 Task: Send the message.
Action: Mouse moved to (702, 618)
Screenshot: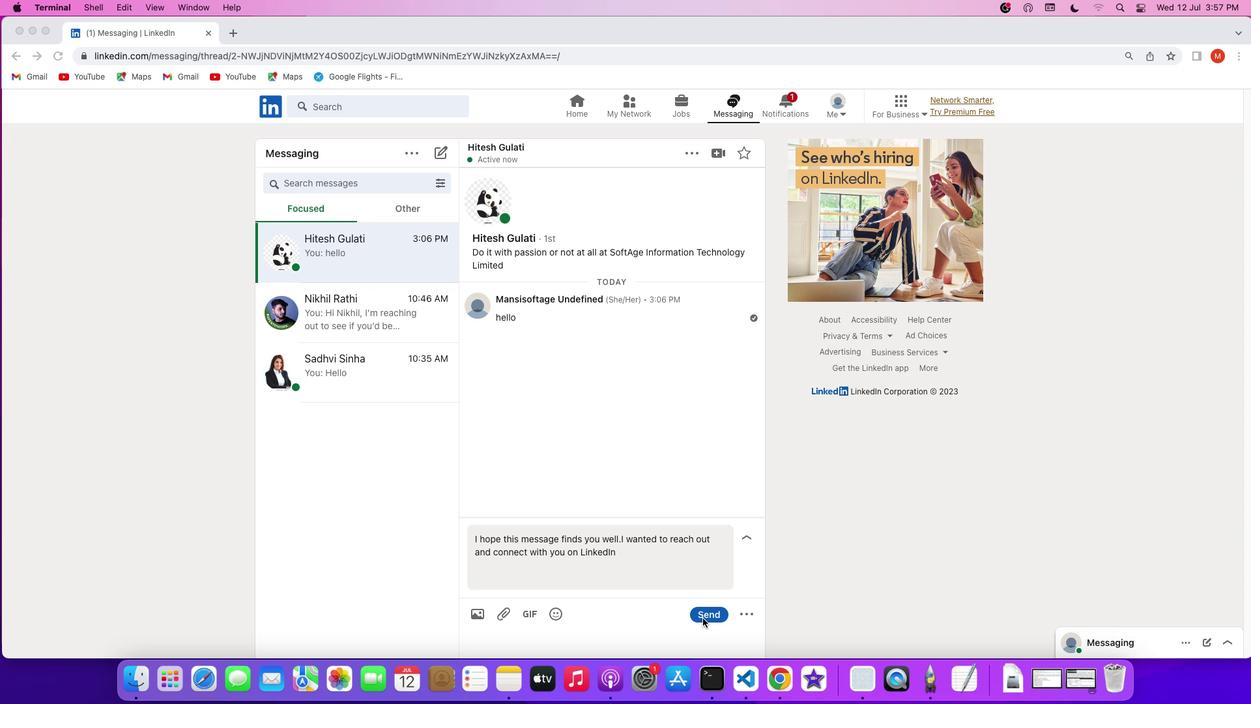 
Action: Mouse pressed left at (702, 618)
Screenshot: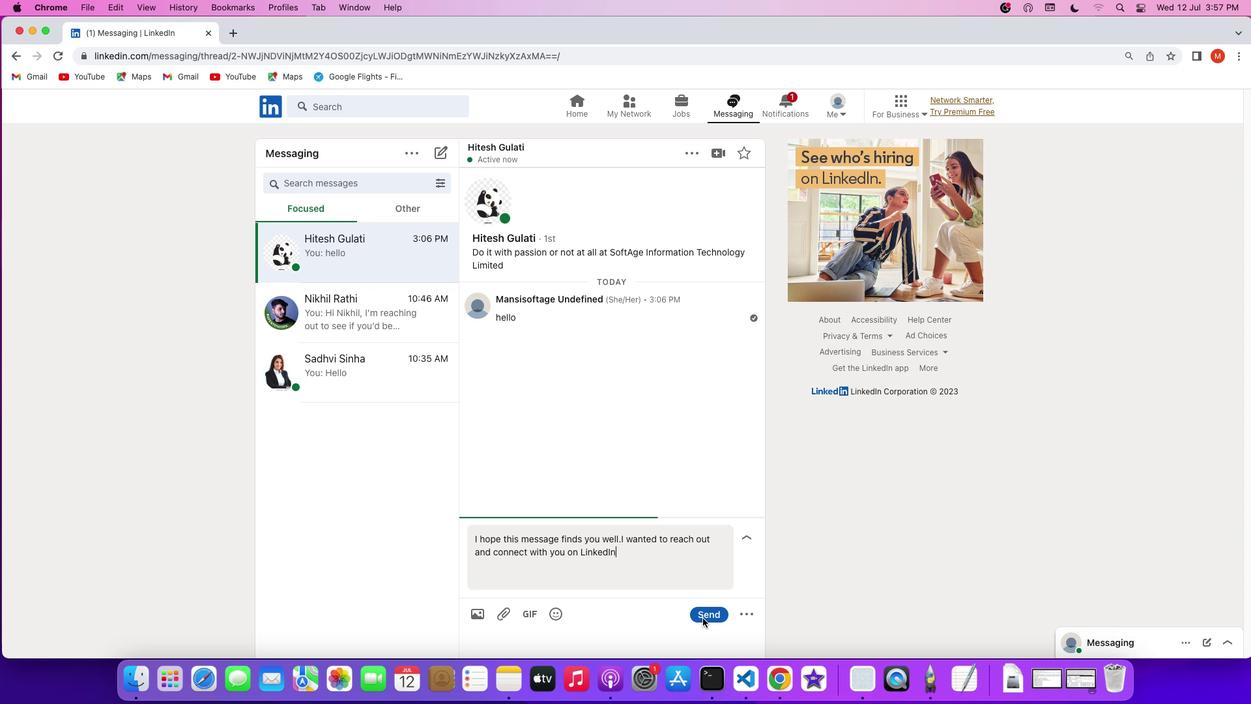 
Action: Mouse moved to (704, 614)
Screenshot: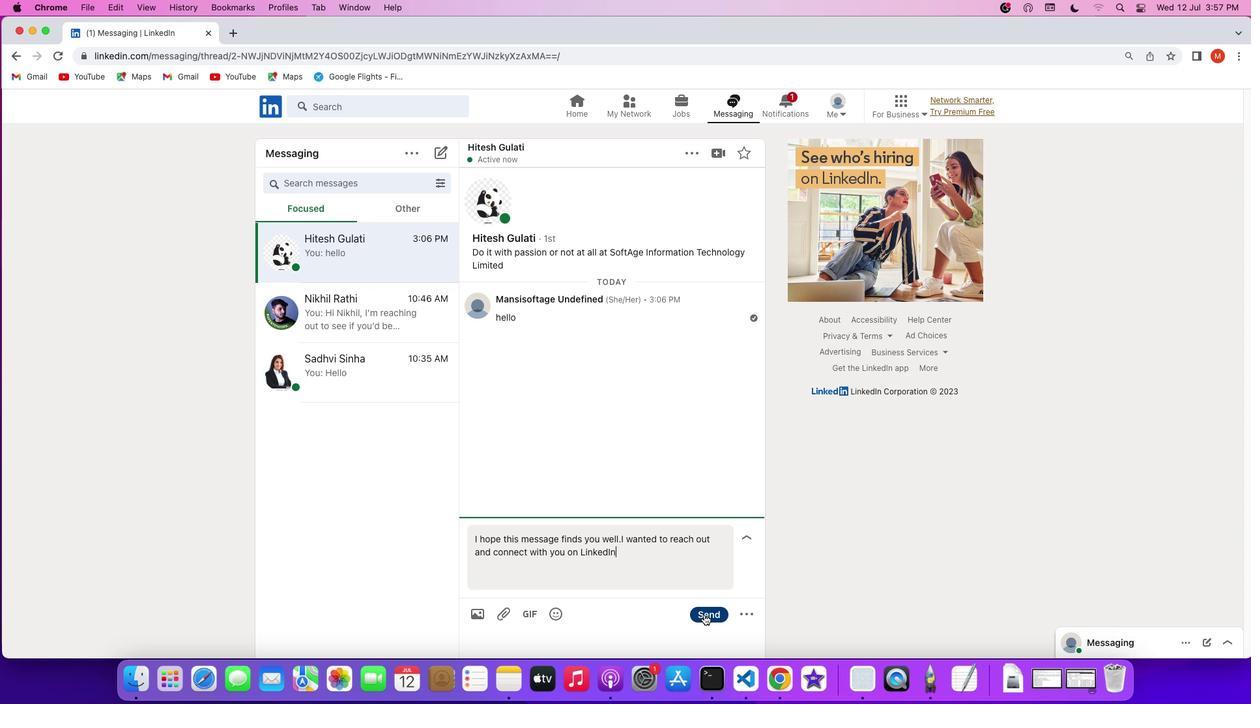 
Action: Mouse pressed left at (704, 614)
Screenshot: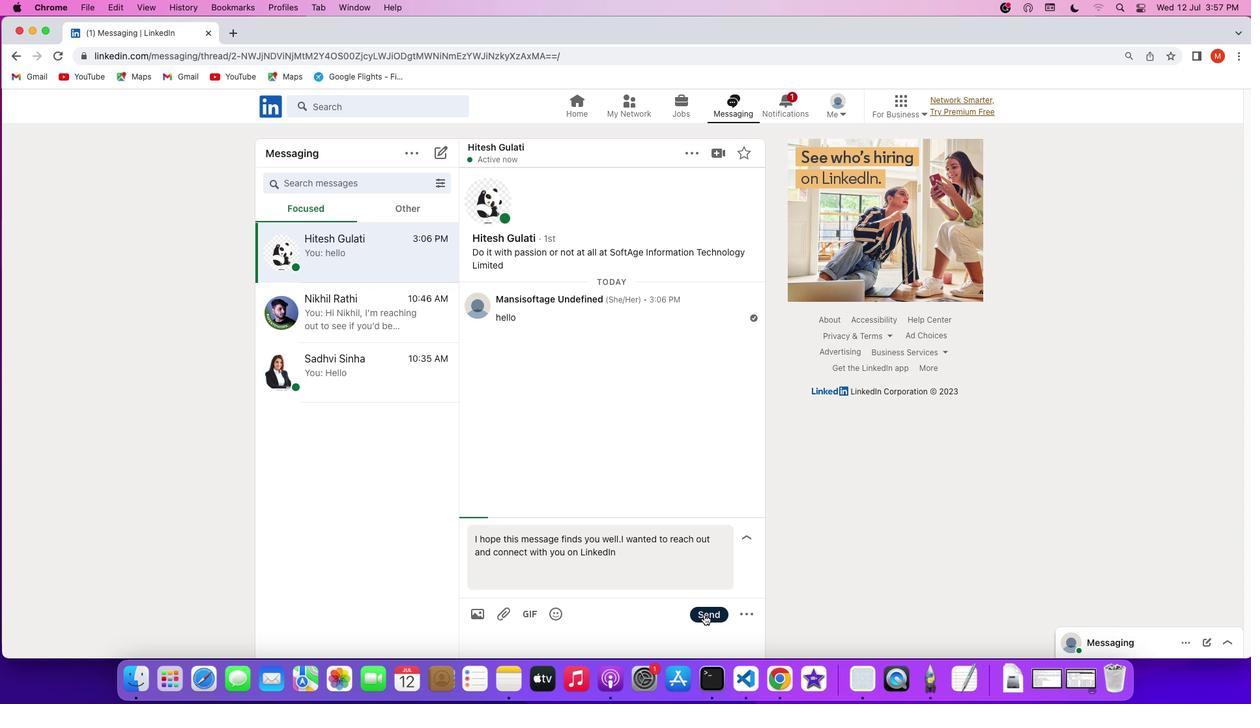 
Action: Mouse moved to (704, 614)
Screenshot: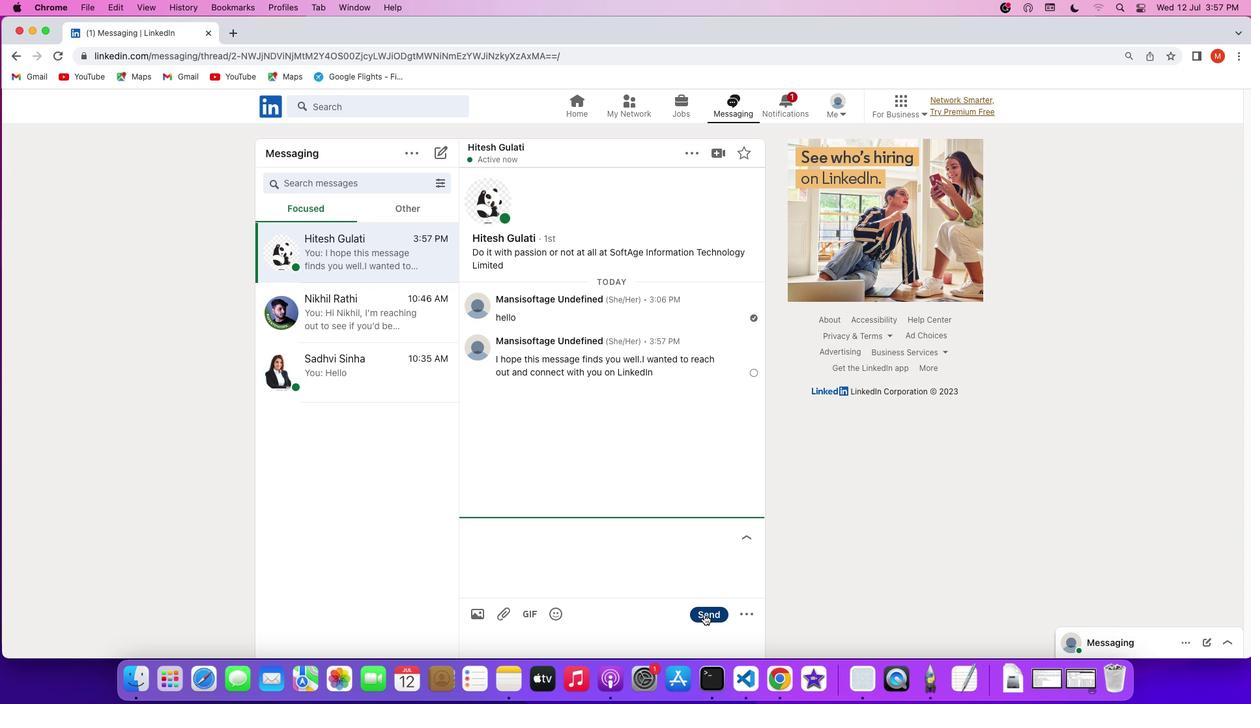 
